 Task: Choose a random templete from new certification.
Action: Mouse moved to (551, 149)
Screenshot: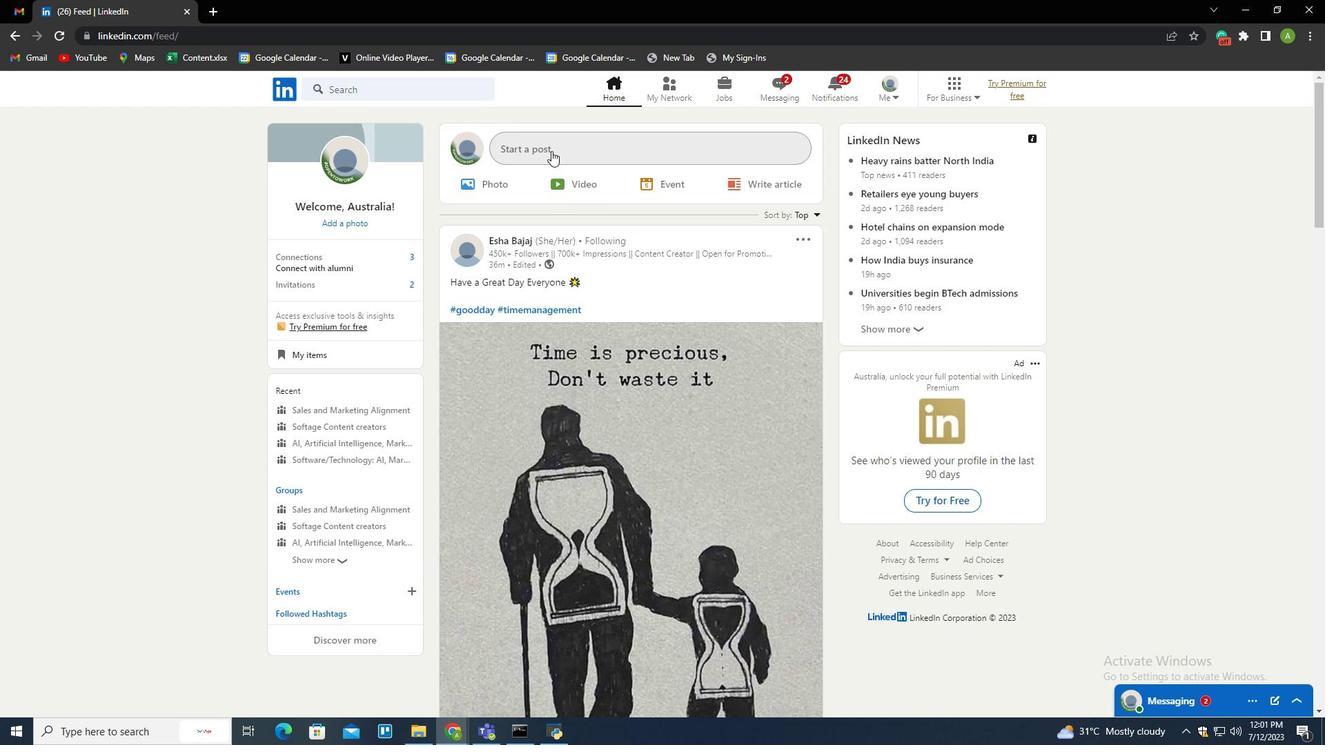 
Action: Mouse pressed left at (551, 149)
Screenshot: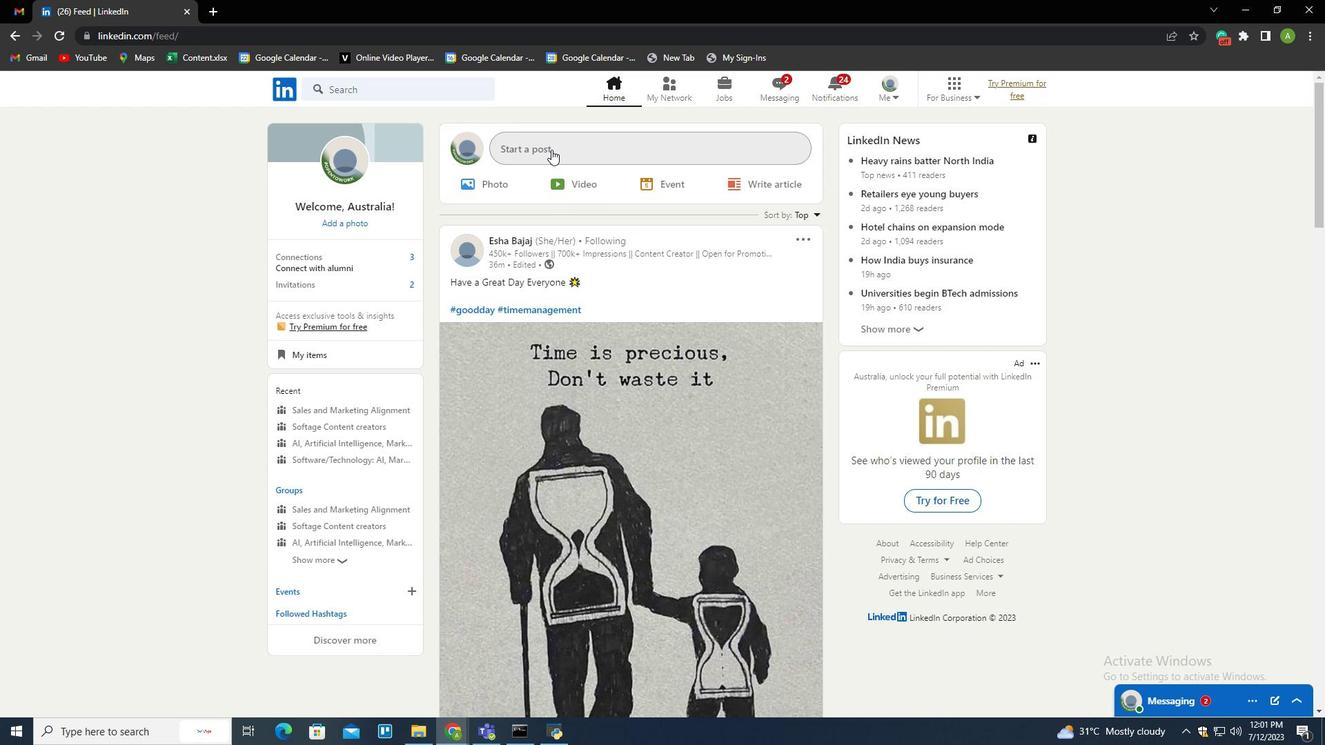 
Action: Mouse moved to (587, 400)
Screenshot: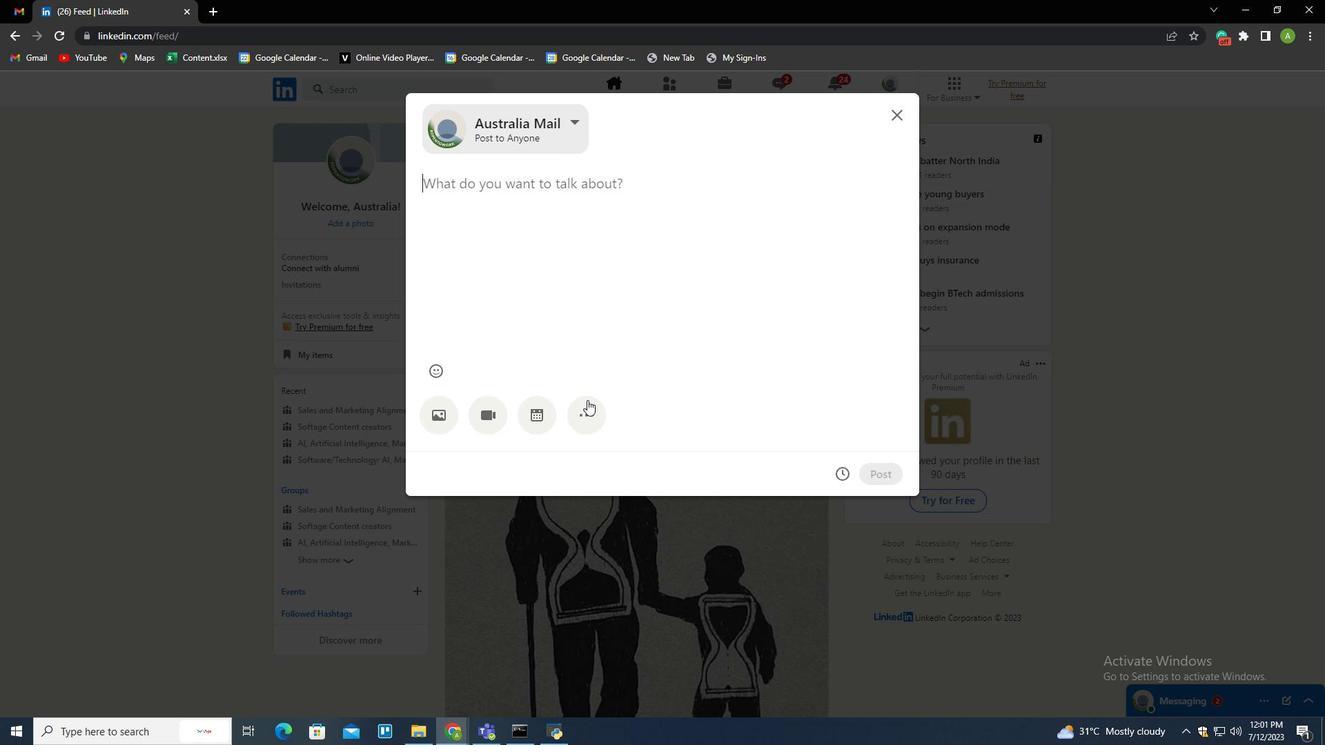 
Action: Mouse pressed left at (587, 400)
Screenshot: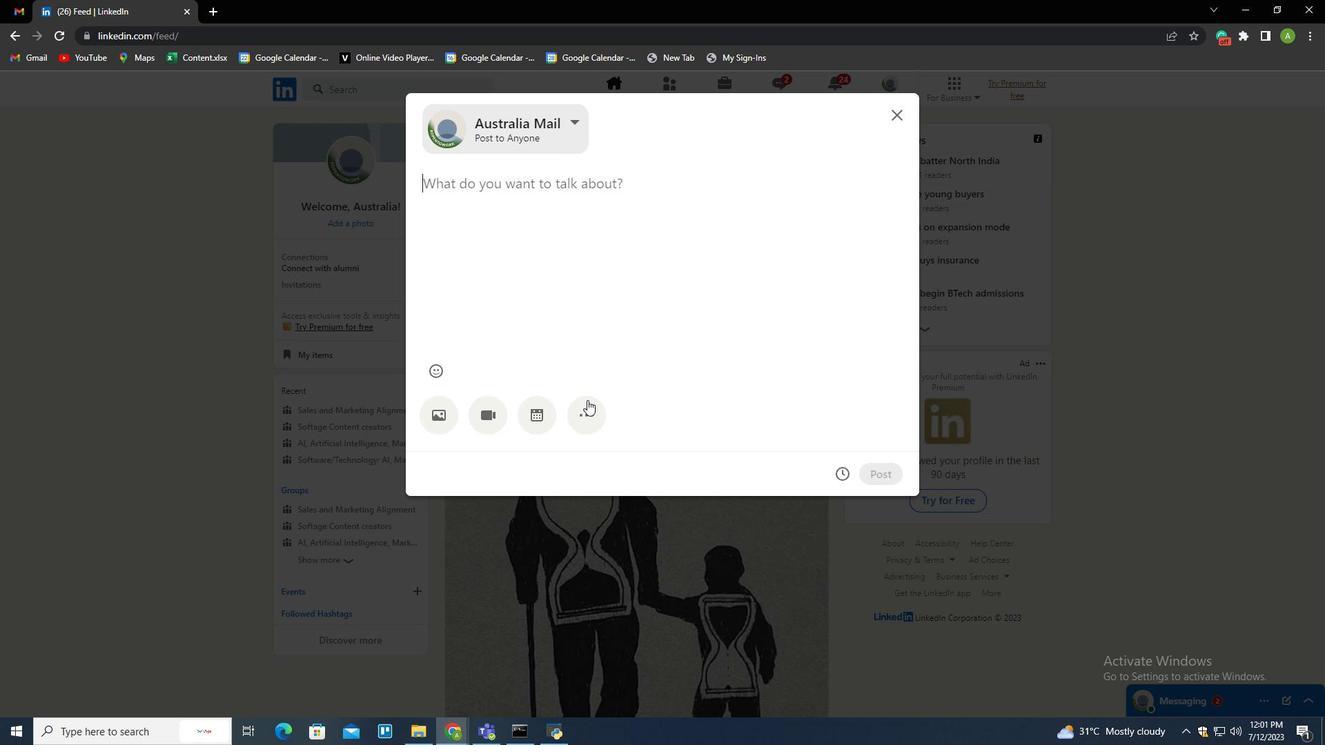 
Action: Mouse moved to (582, 421)
Screenshot: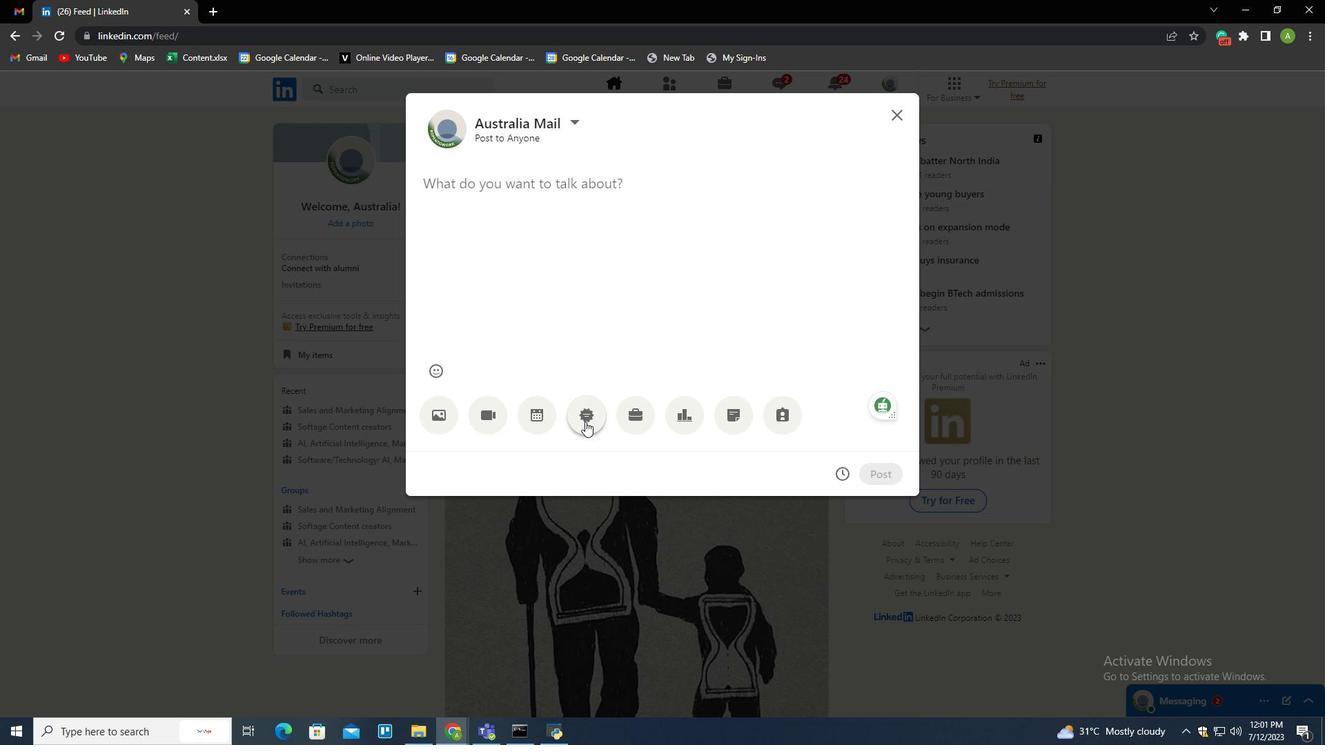 
Action: Mouse pressed left at (582, 421)
Screenshot: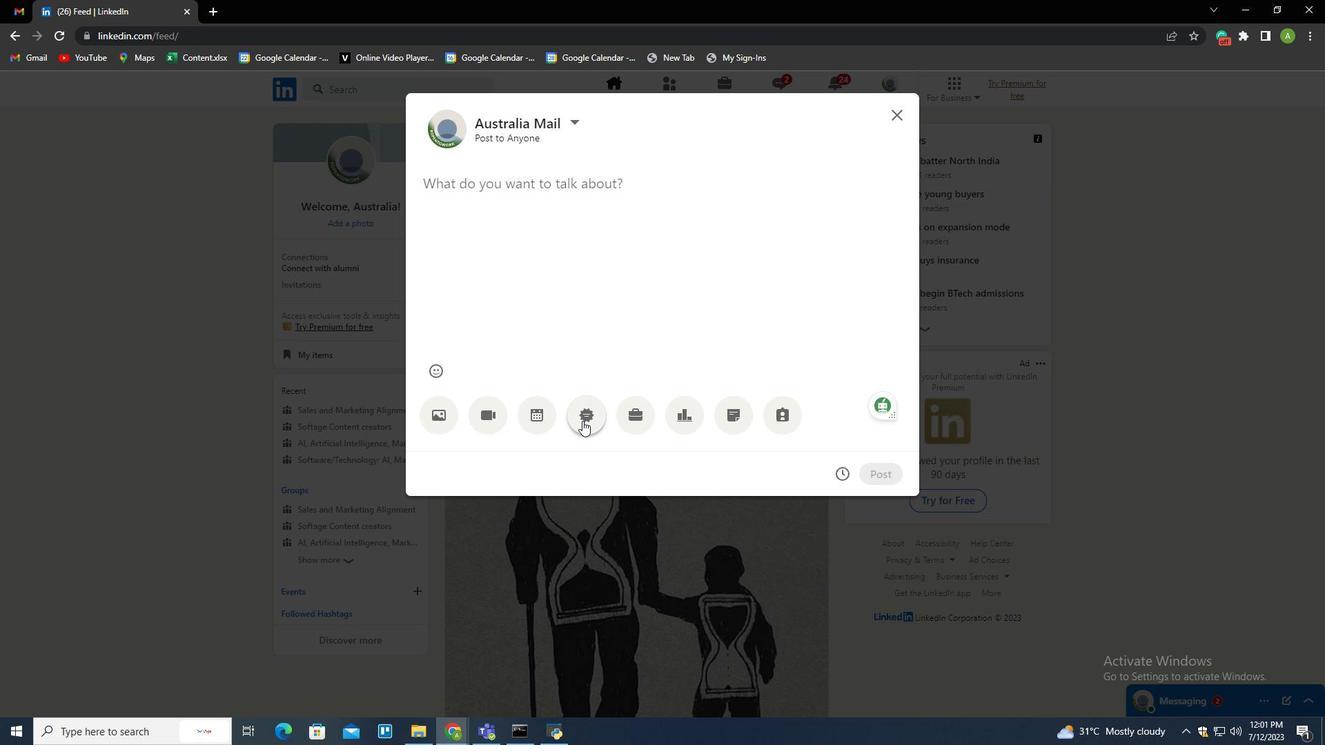 
Action: Mouse moved to (596, 439)
Screenshot: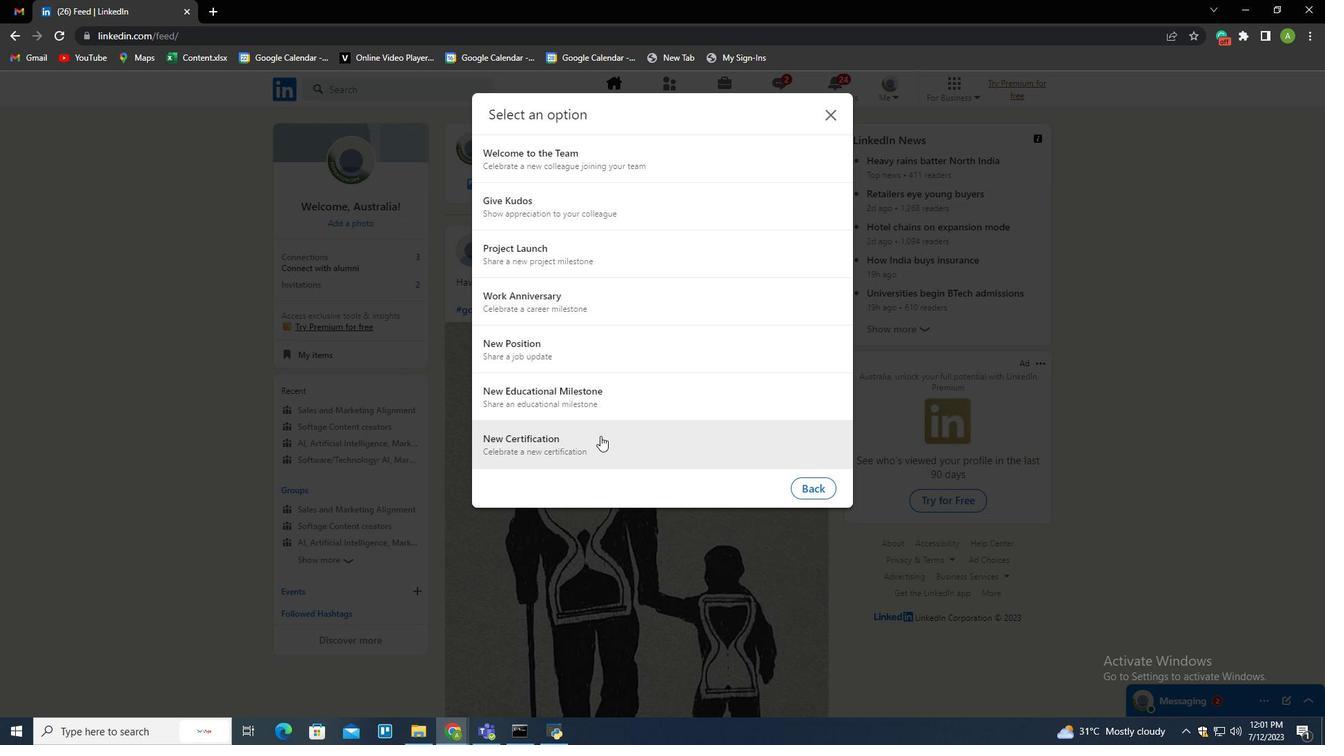 
Action: Mouse pressed left at (596, 439)
Screenshot: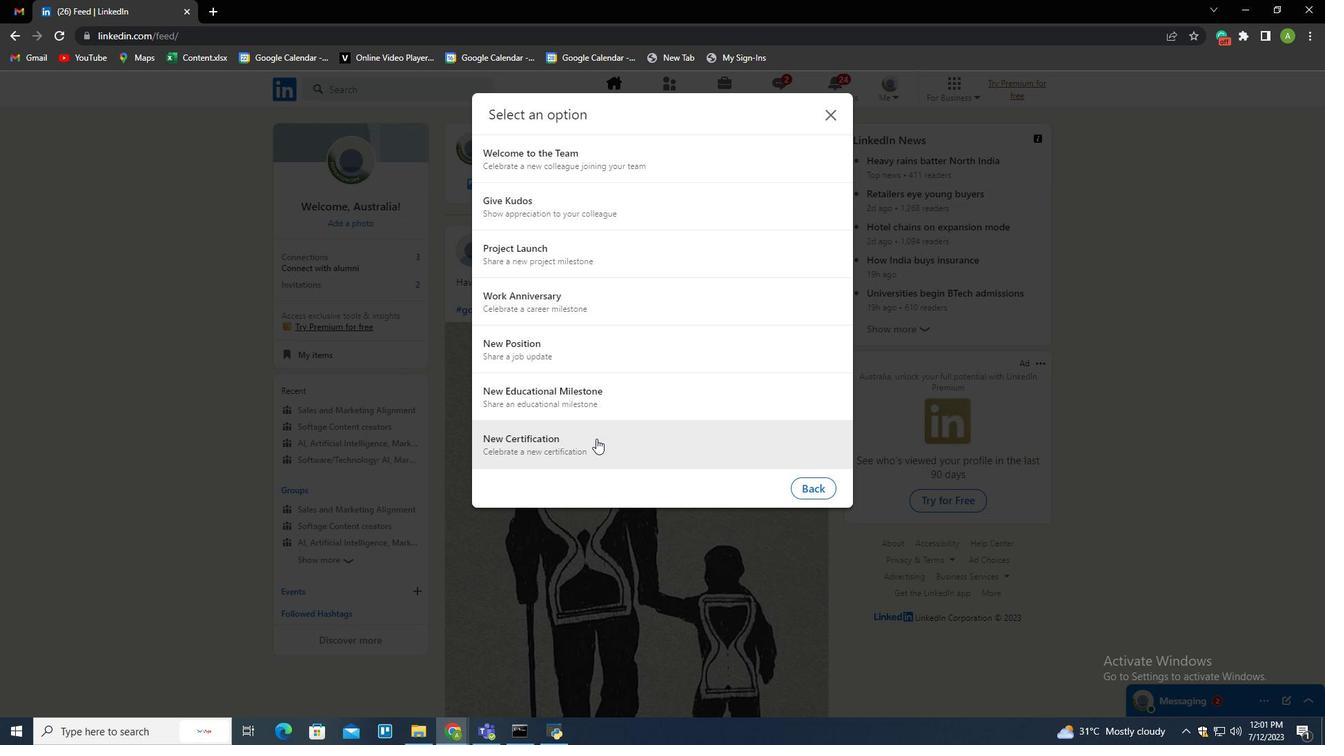 
Action: Mouse moved to (586, 547)
Screenshot: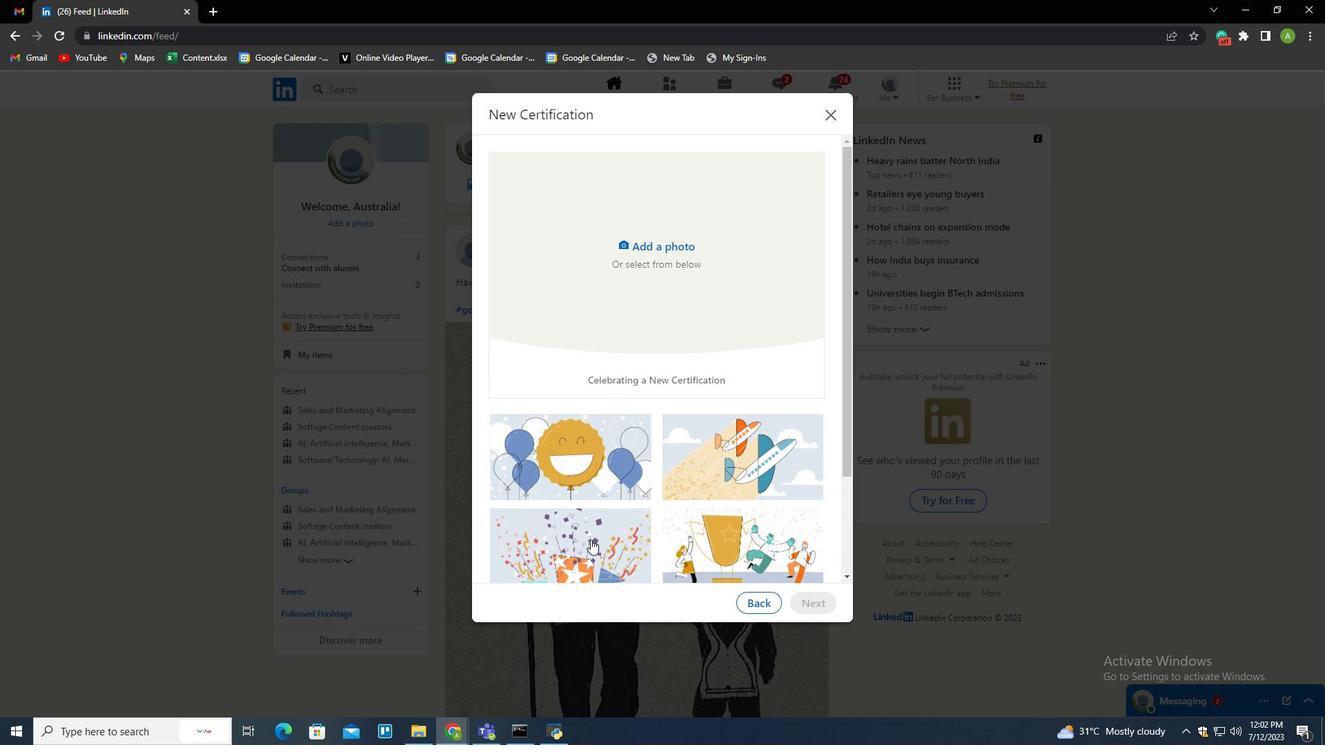 
Action: Mouse pressed left at (586, 547)
Screenshot: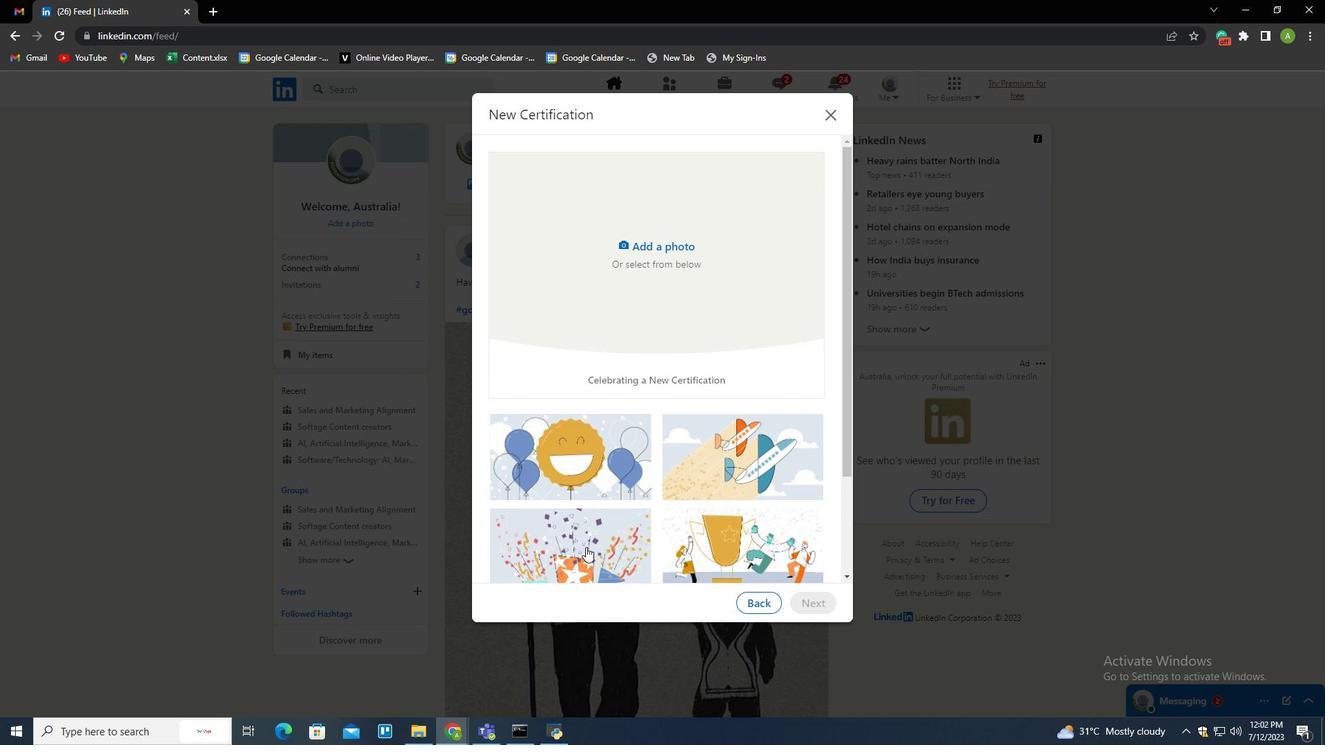 
